 Task: Check the word count and select display word count while typing.
Action: Mouse moved to (228, 83)
Screenshot: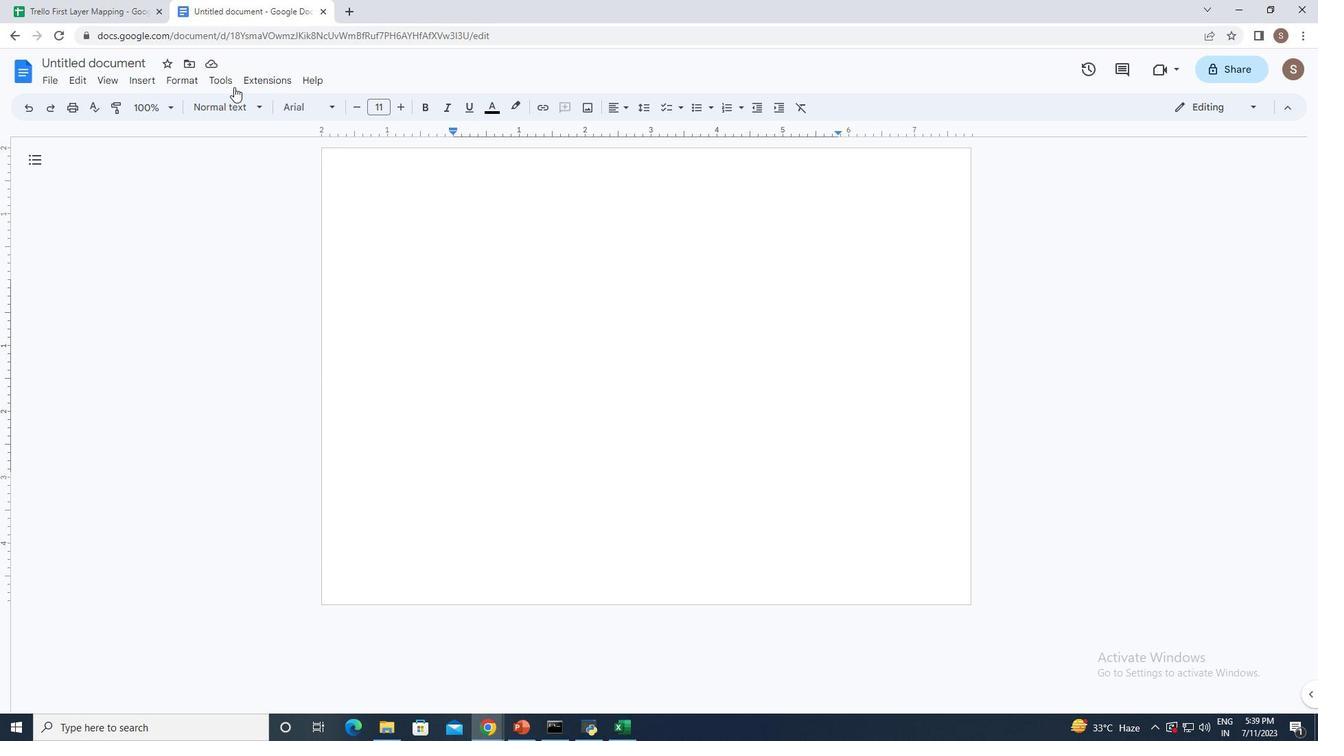 
Action: Mouse pressed left at (228, 83)
Screenshot: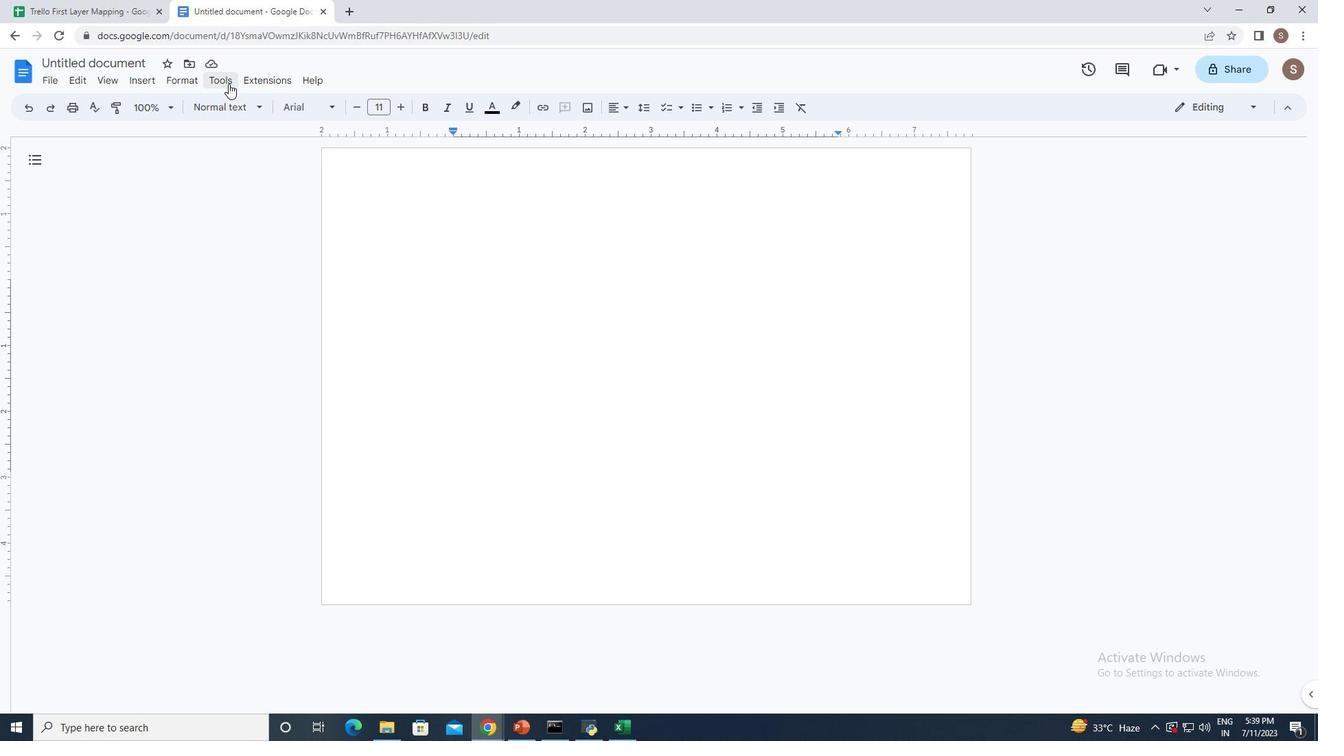 
Action: Mouse moved to (249, 124)
Screenshot: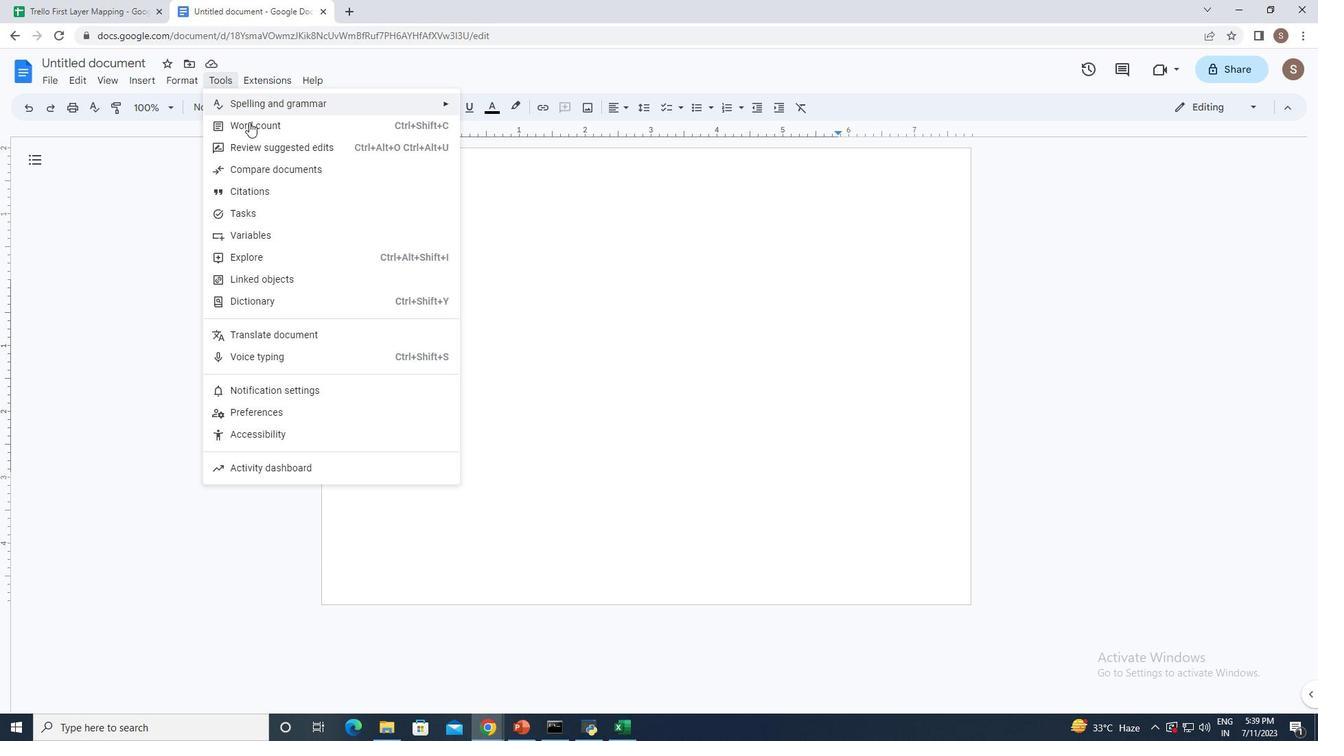 
Action: Mouse pressed left at (249, 124)
Screenshot: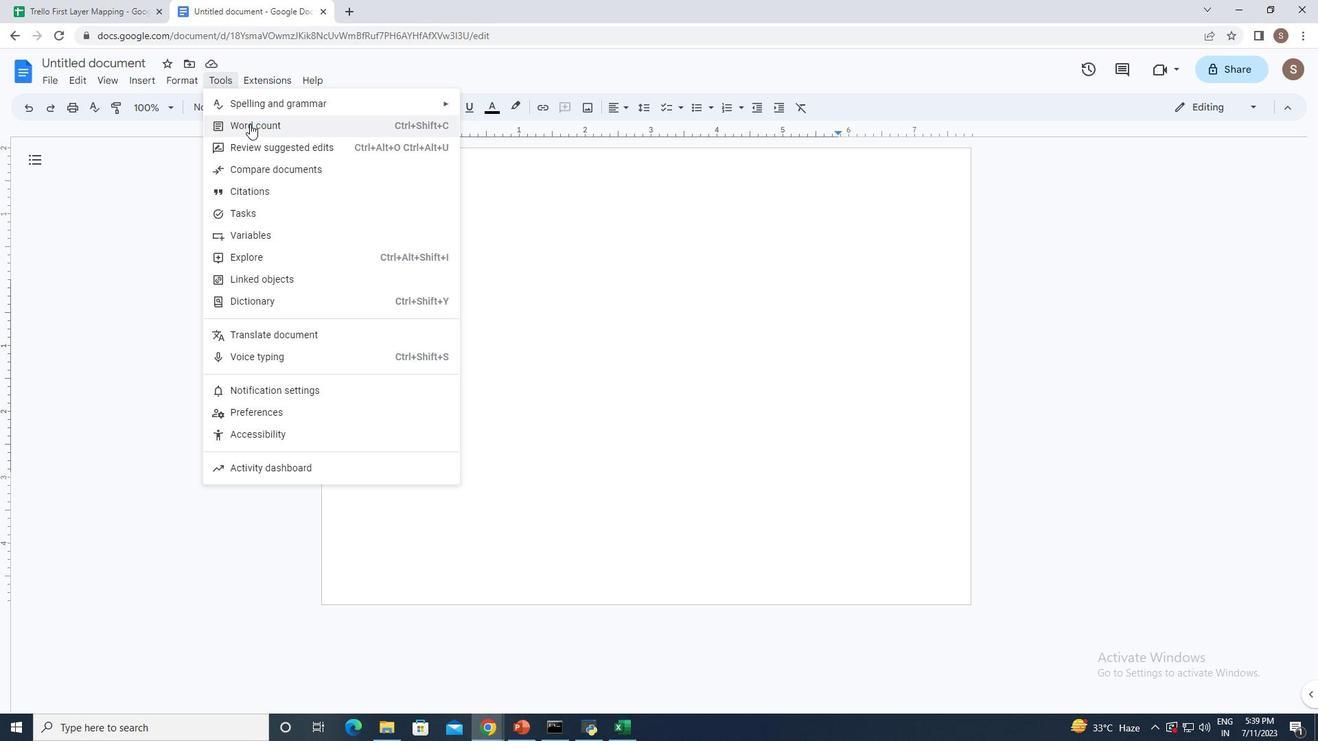 
Action: Mouse moved to (581, 444)
Screenshot: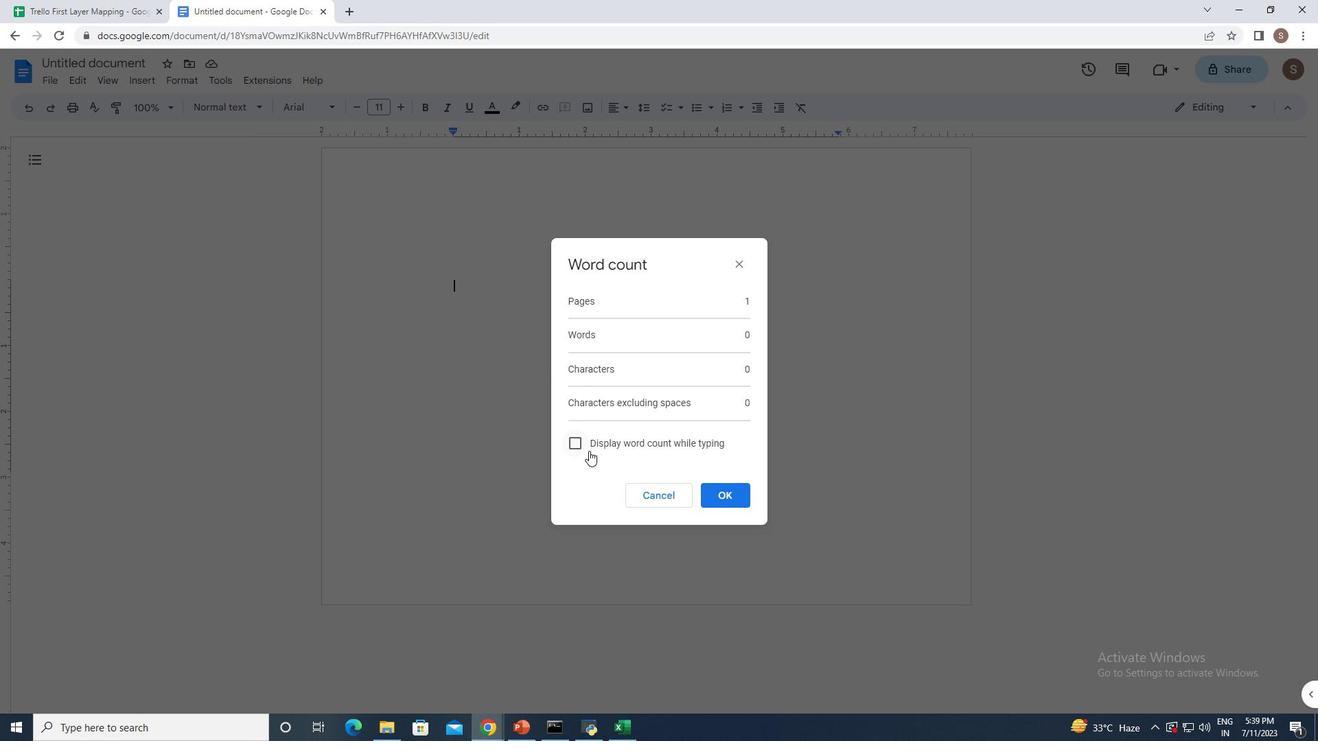 
Action: Mouse pressed left at (581, 444)
Screenshot: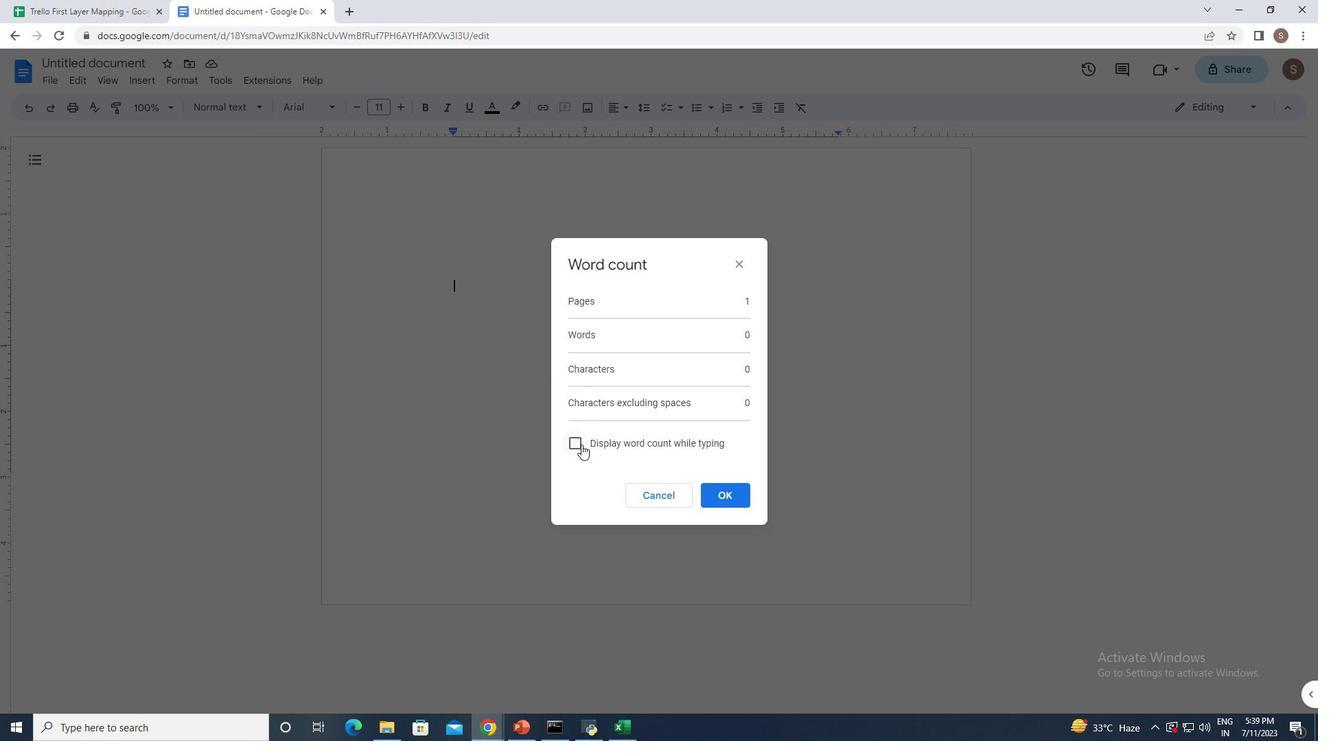 
Action: Mouse moved to (744, 497)
Screenshot: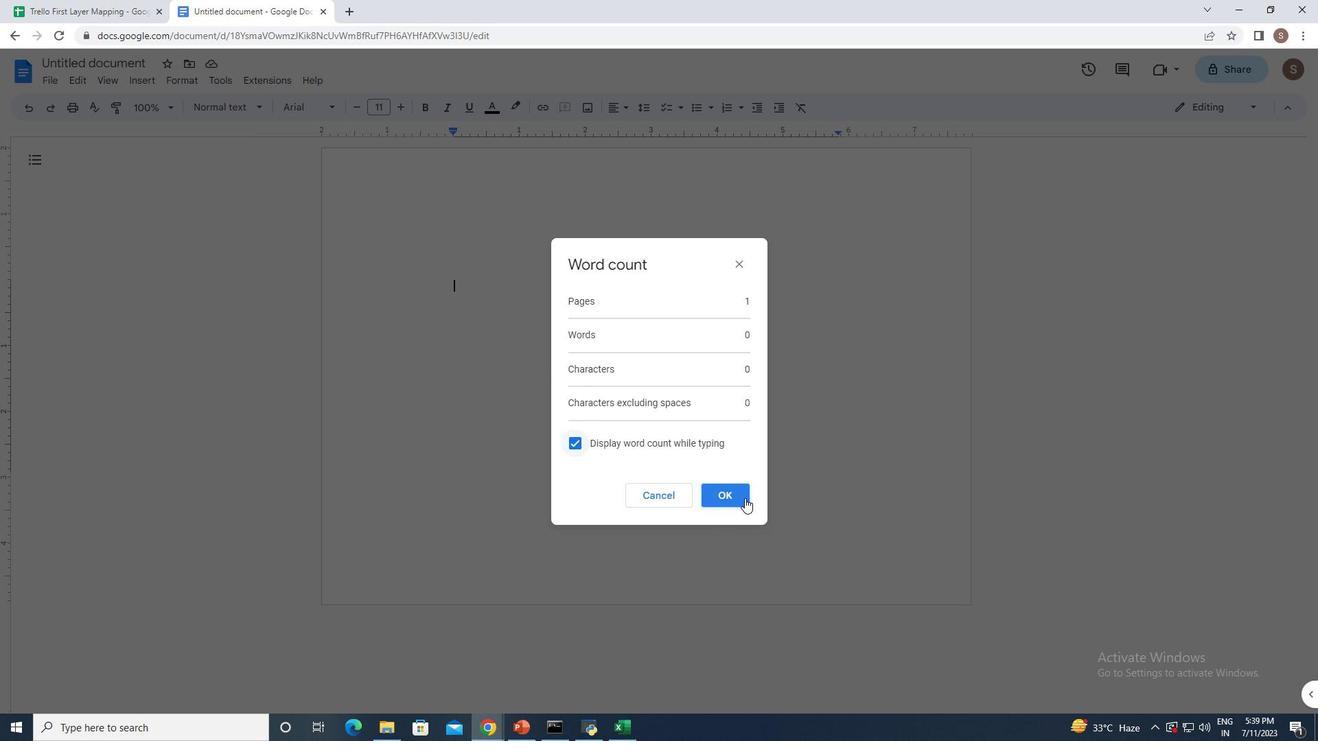 
Action: Mouse pressed left at (744, 497)
Screenshot: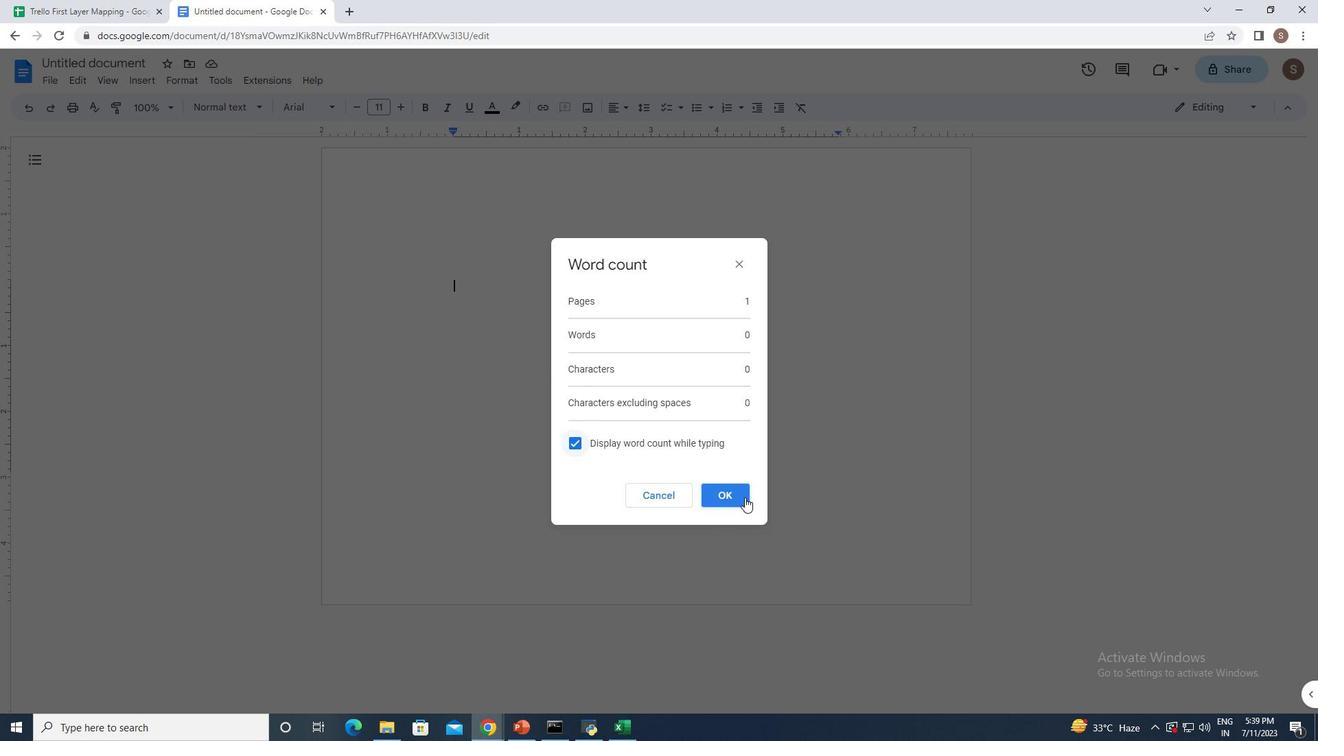 
